 Task: Create Card Donor Stewardship Execution in Board Leadership Coaching to Workspace Human Resources Consulting. Create Card Fashion Review in Board Sales Performance Improvement to Workspace Human Resources Consulting. Create Card Donor Stewardship Performance Review in Board IT Infrastructure Design and Implementation to Workspace Human Resources Consulting
Action: Mouse moved to (855, 464)
Screenshot: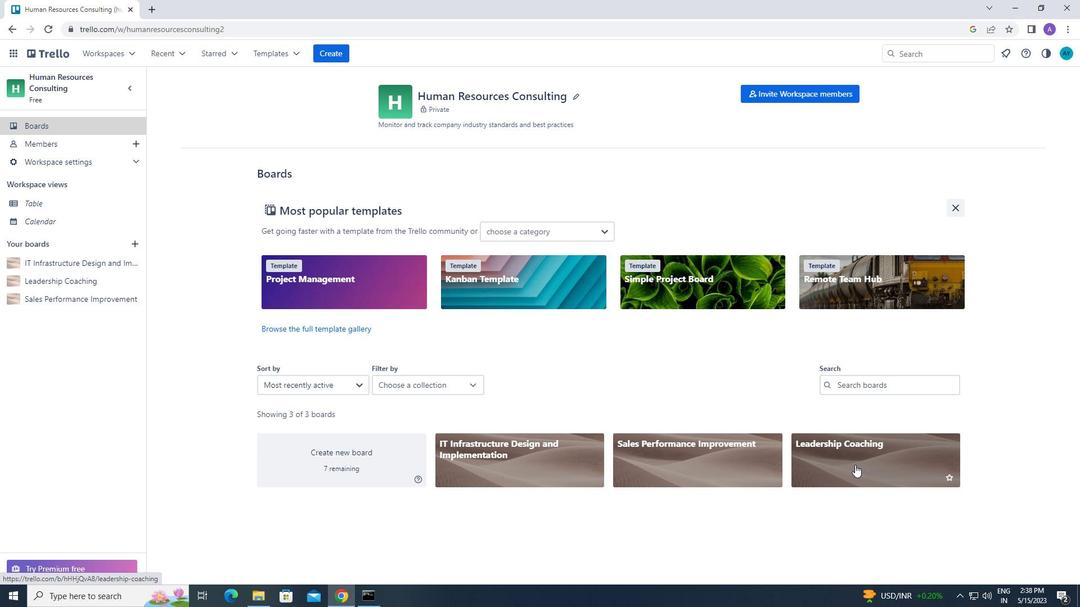 
Action: Mouse pressed left at (855, 464)
Screenshot: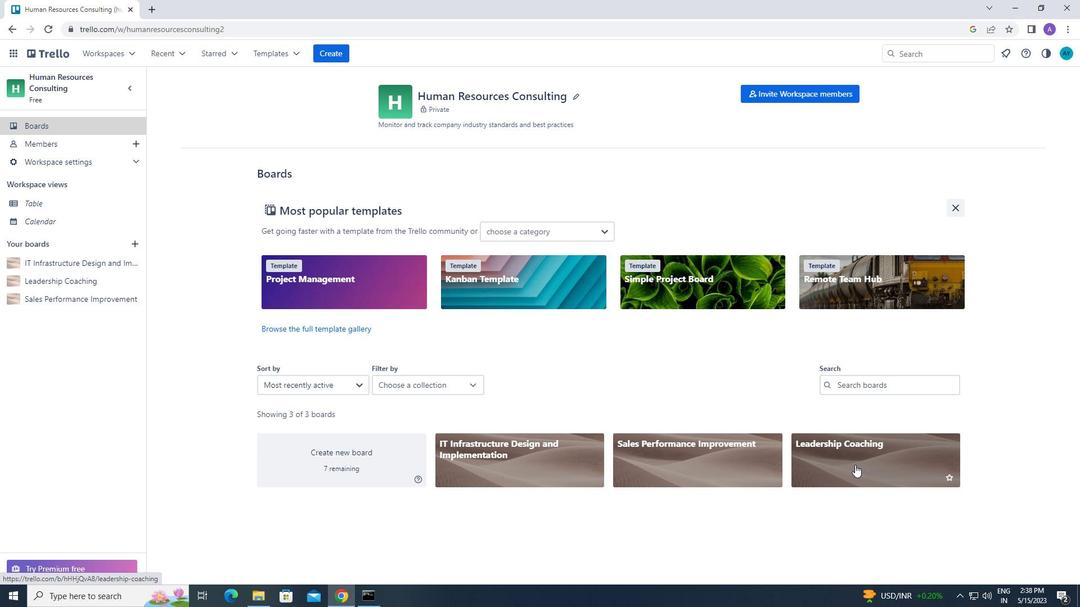 
Action: Mouse moved to (191, 144)
Screenshot: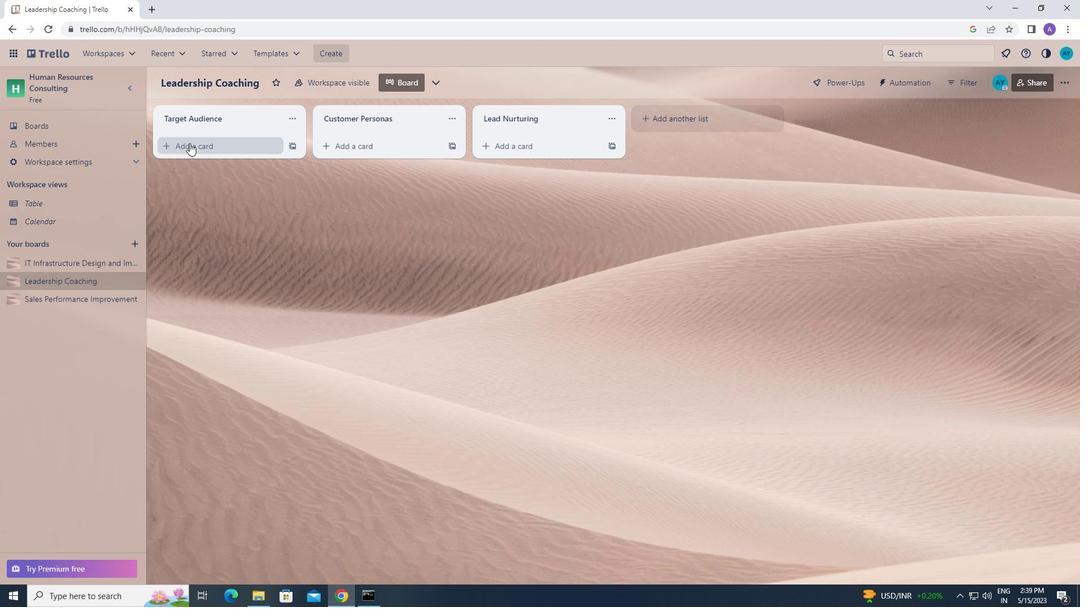 
Action: Mouse pressed left at (191, 144)
Screenshot: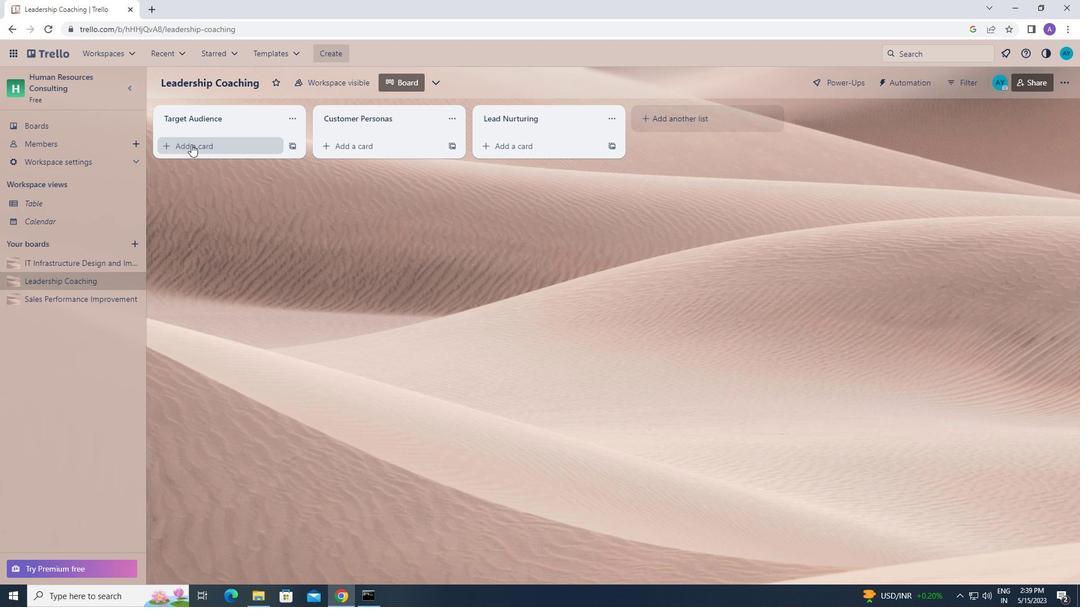 
Action: Mouse moved to (191, 144)
Screenshot: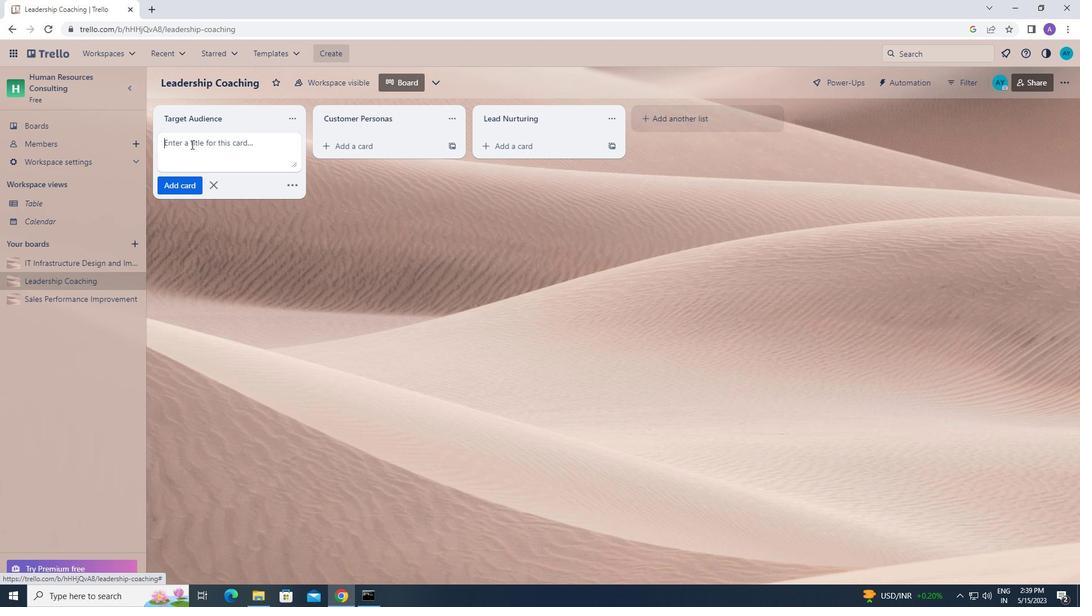 
Action: Mouse pressed left at (191, 144)
Screenshot: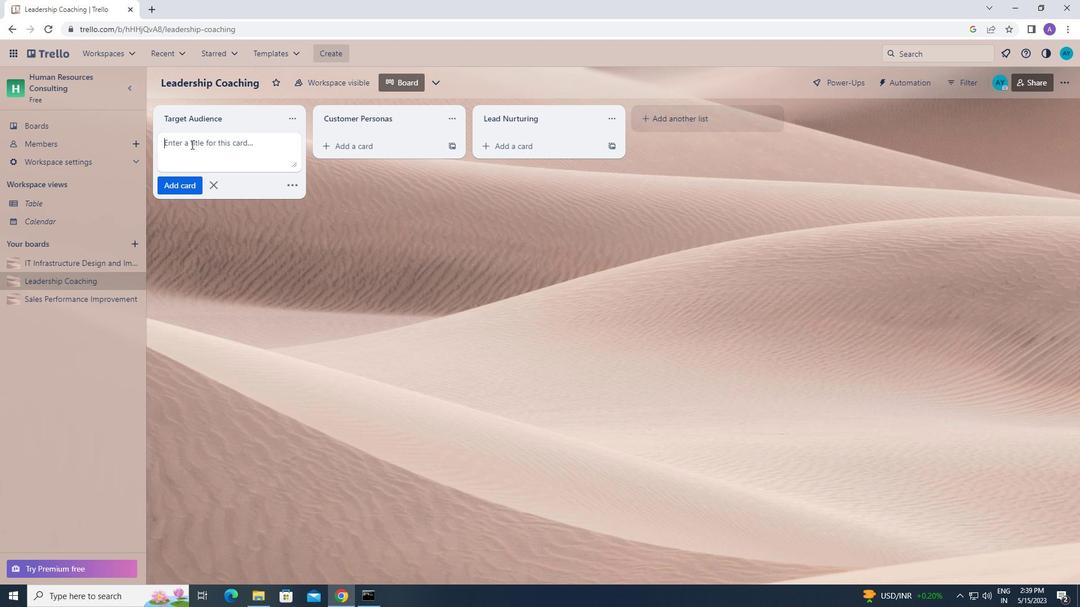 
Action: Key pressed <Key.caps_lock><Key.caps_lock>d<Key.caps_lock>onor<Key.space><Key.caps_lock>s<Key.caps_lock>
Screenshot: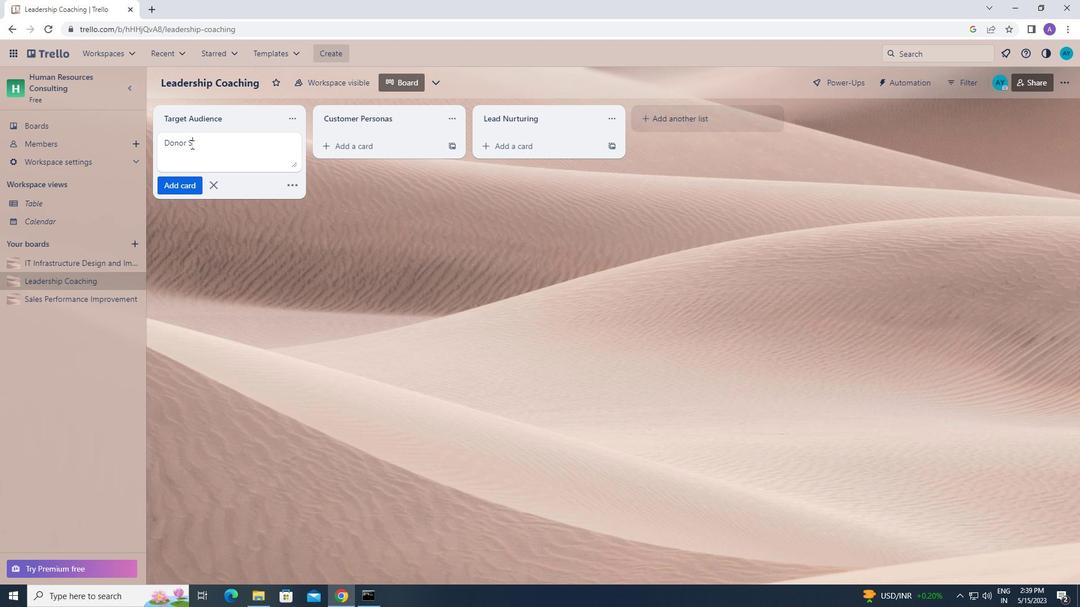 
Action: Mouse moved to (21, 226)
Screenshot: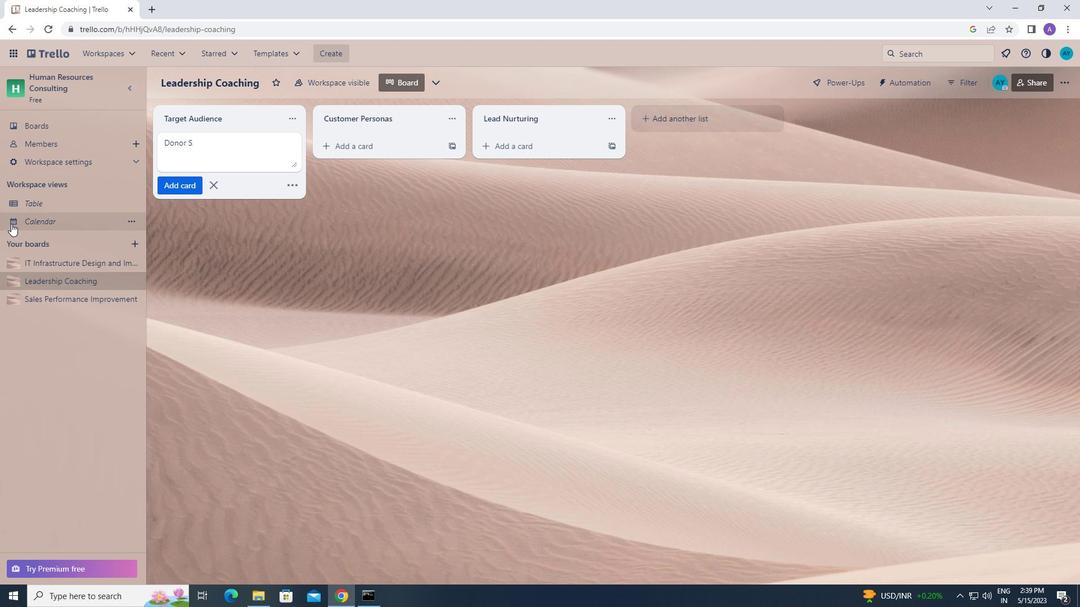 
Action: Key pressed t
Screenshot: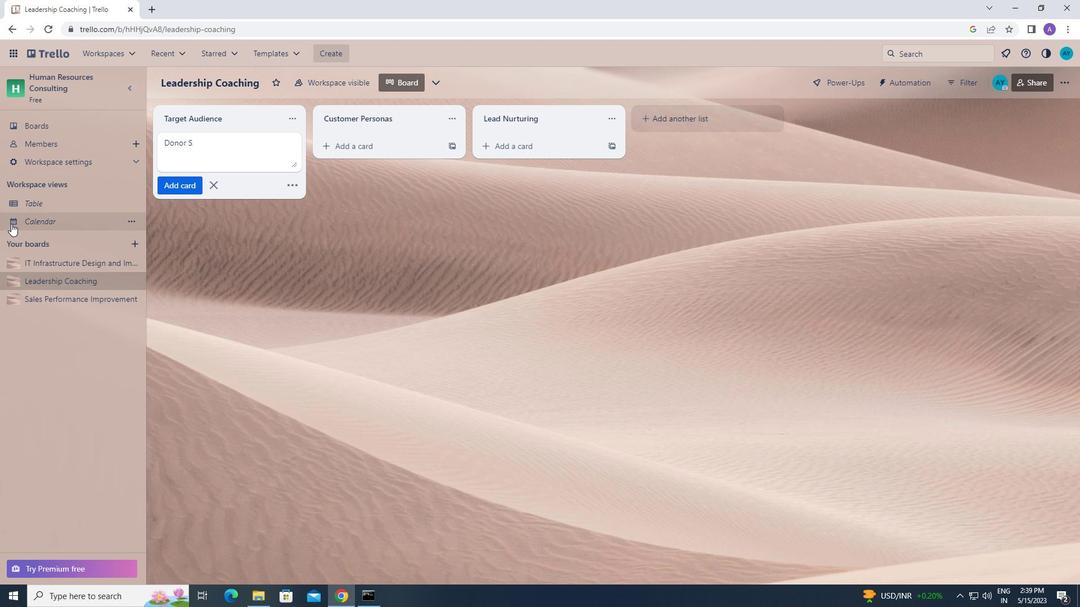 
Action: Mouse moved to (43, 213)
Screenshot: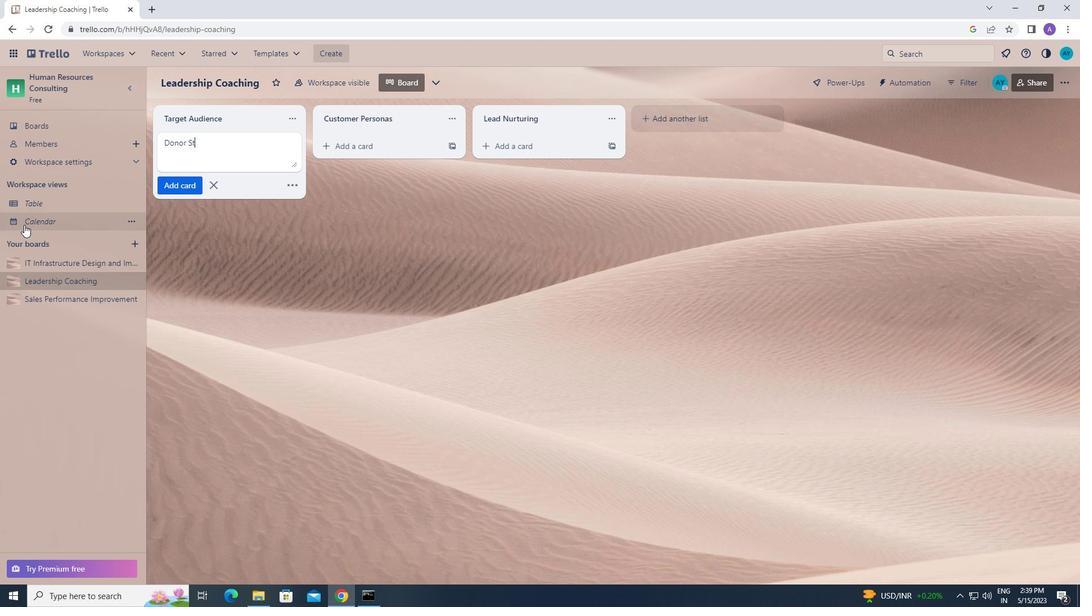 
Action: Key pressed ewardship<Key.space><Key.caps_lock>e<Key.caps_lock>xecution<Key.enter>
Screenshot: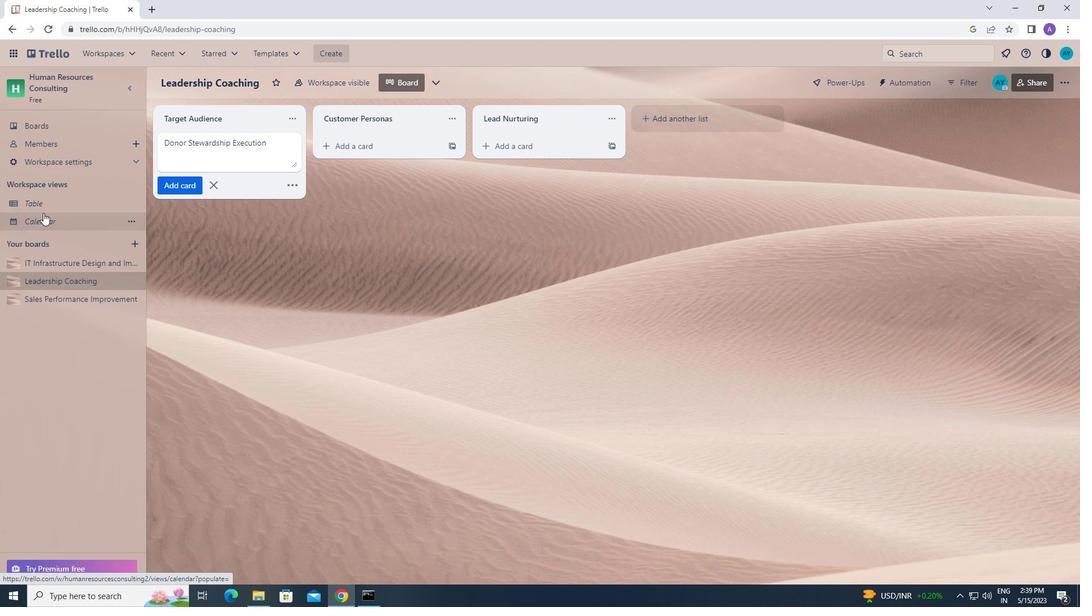 
Action: Mouse moved to (114, 43)
Screenshot: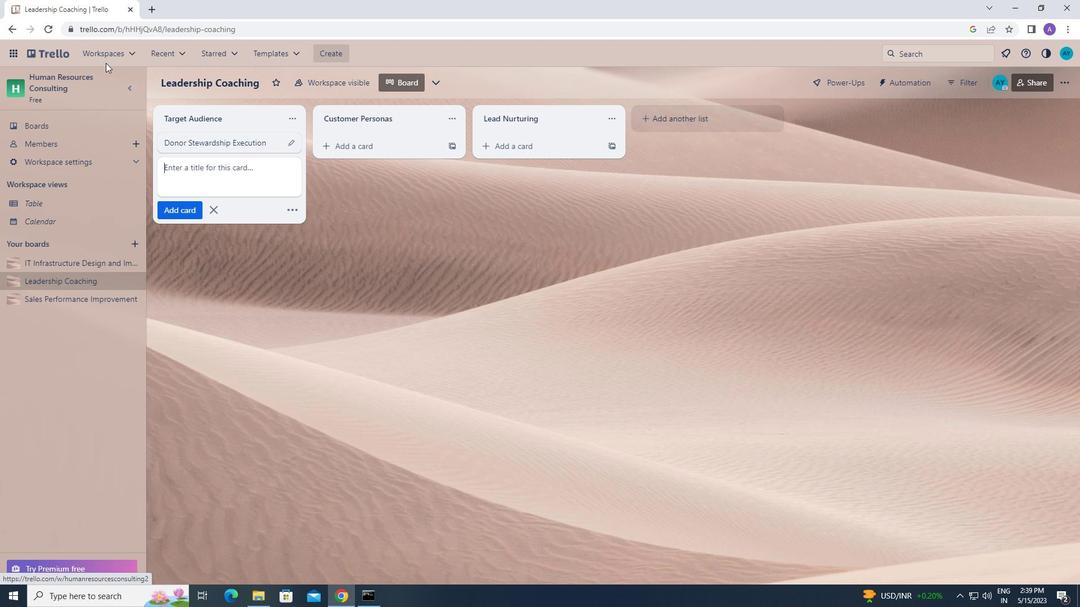 
Action: Mouse pressed left at (114, 43)
Screenshot: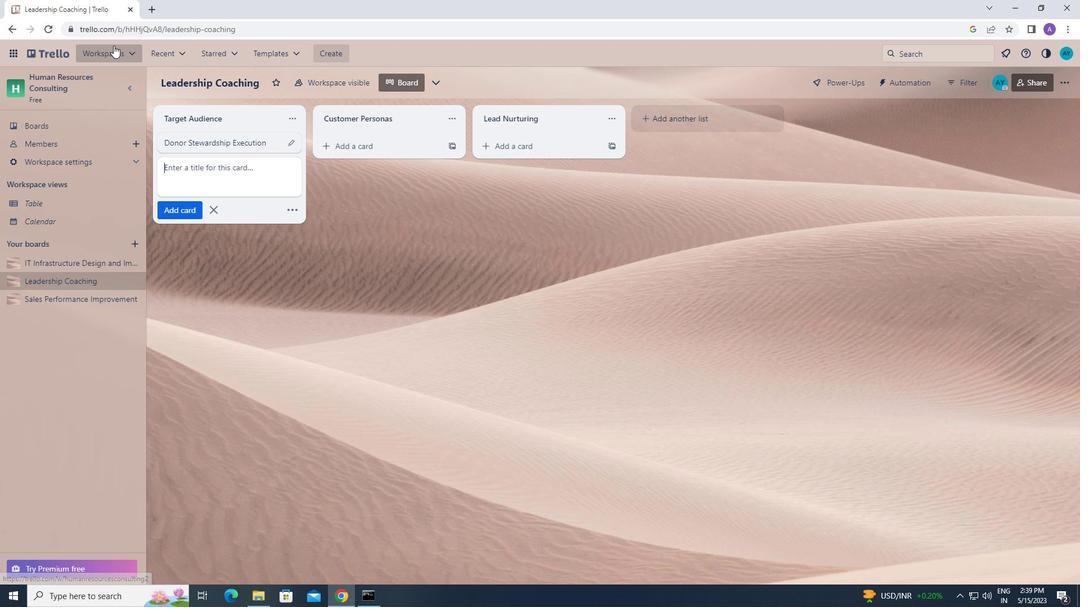 
Action: Mouse moved to (113, 51)
Screenshot: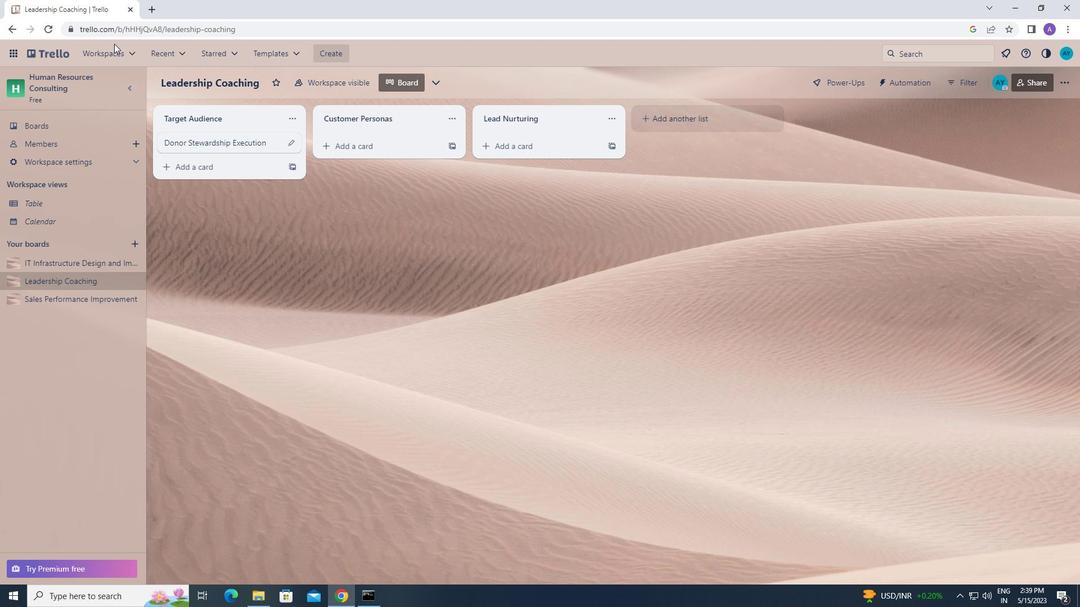 
Action: Mouse pressed left at (113, 51)
Screenshot: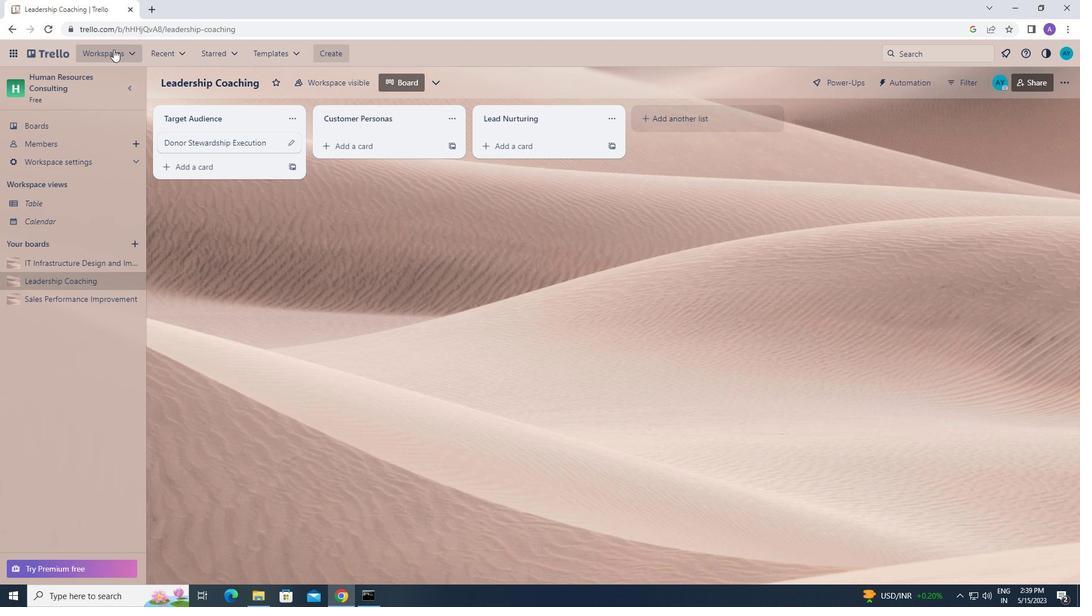 
Action: Mouse moved to (160, 423)
Screenshot: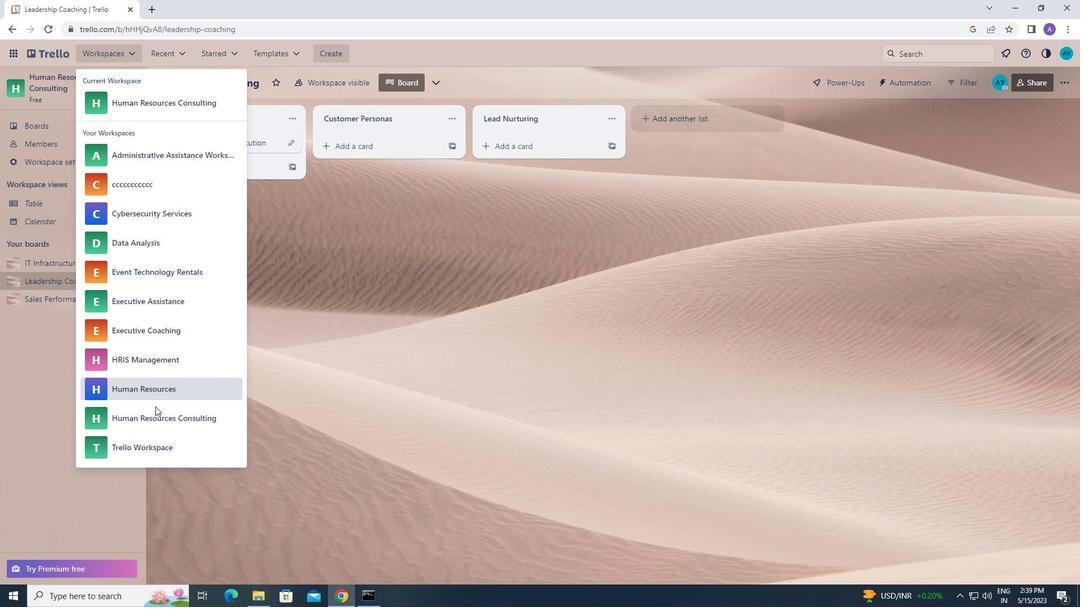 
Action: Mouse pressed left at (160, 423)
Screenshot: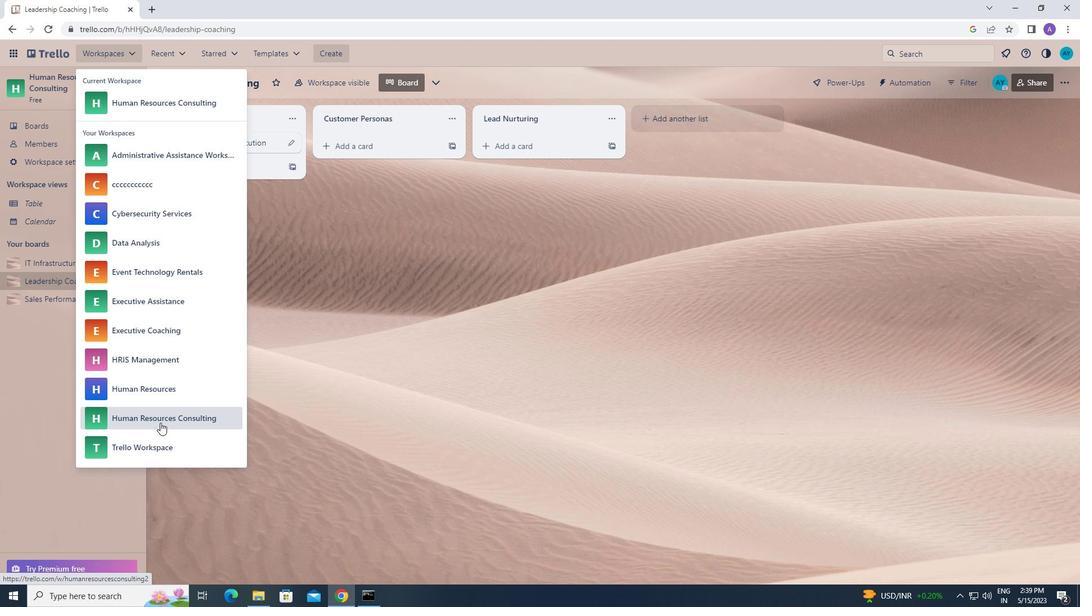 
Action: Mouse moved to (836, 458)
Screenshot: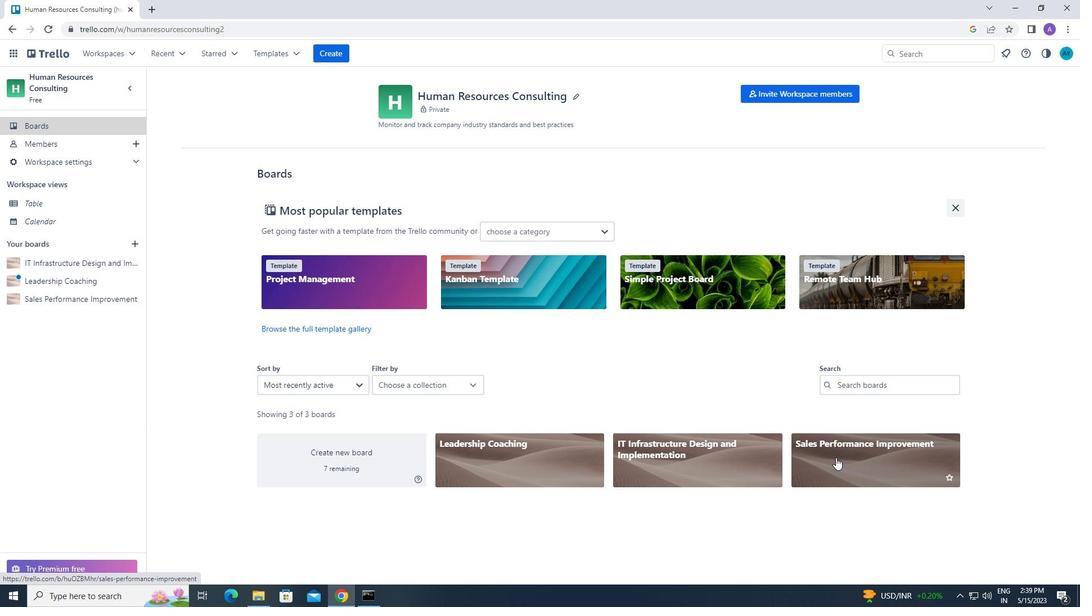 
Action: Mouse pressed left at (836, 458)
Screenshot: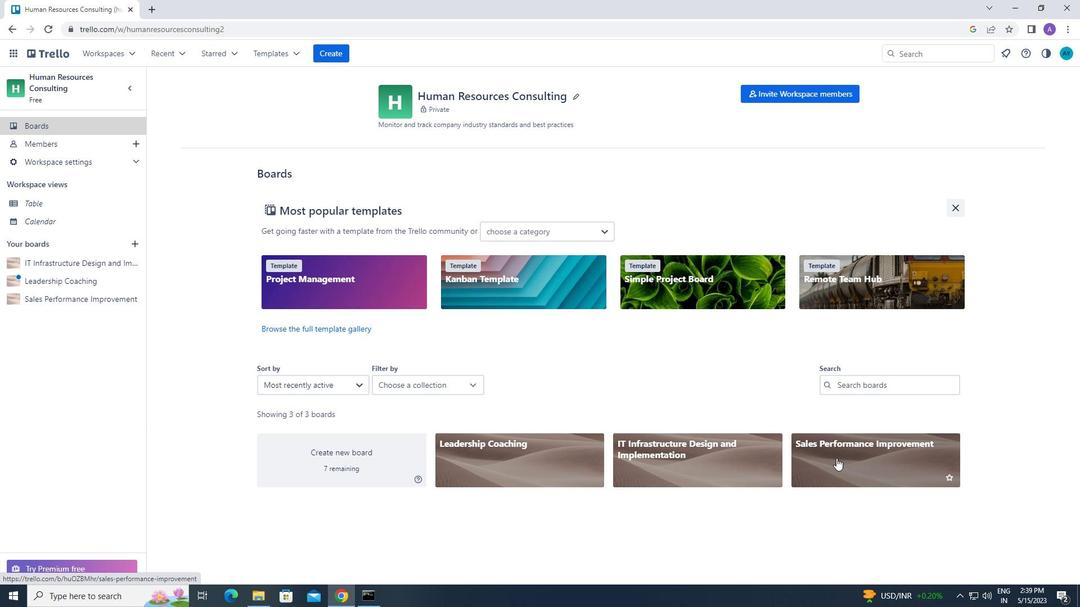 
Action: Mouse moved to (195, 142)
Screenshot: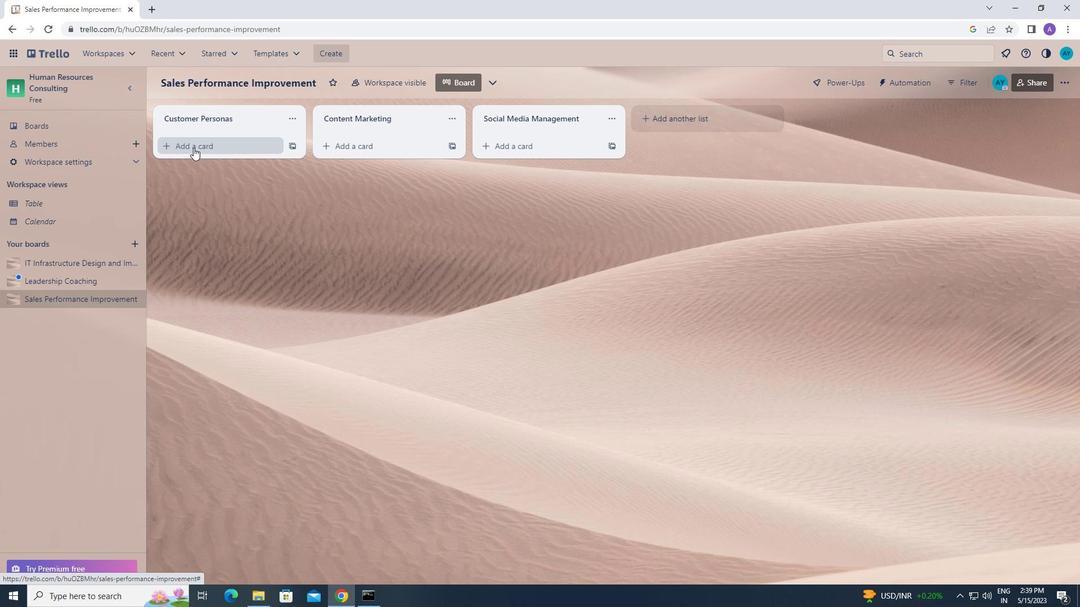 
Action: Mouse pressed left at (195, 142)
Screenshot: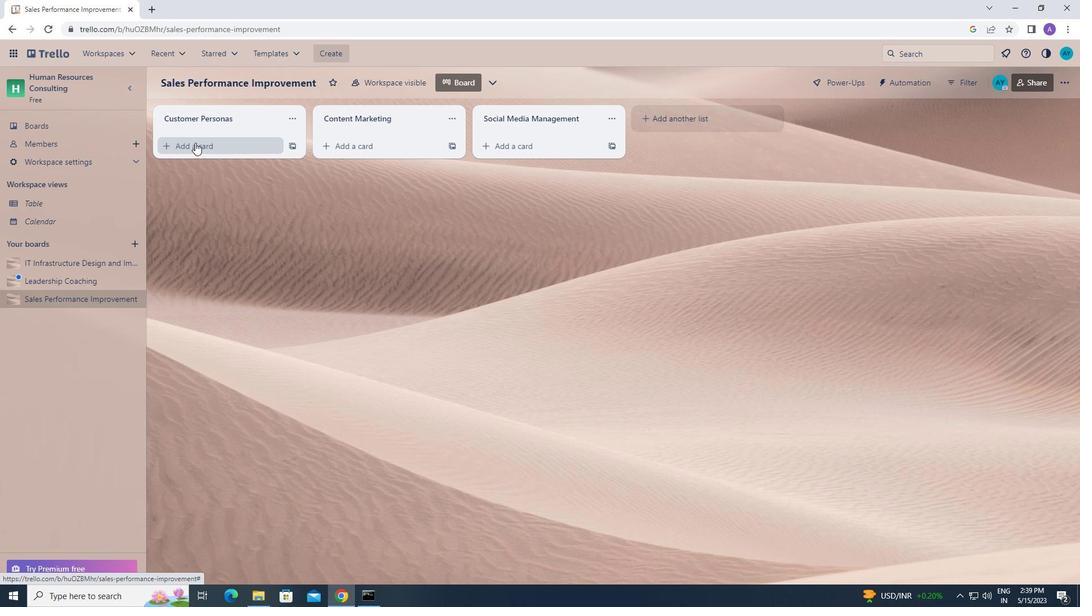 
Action: Mouse moved to (209, 151)
Screenshot: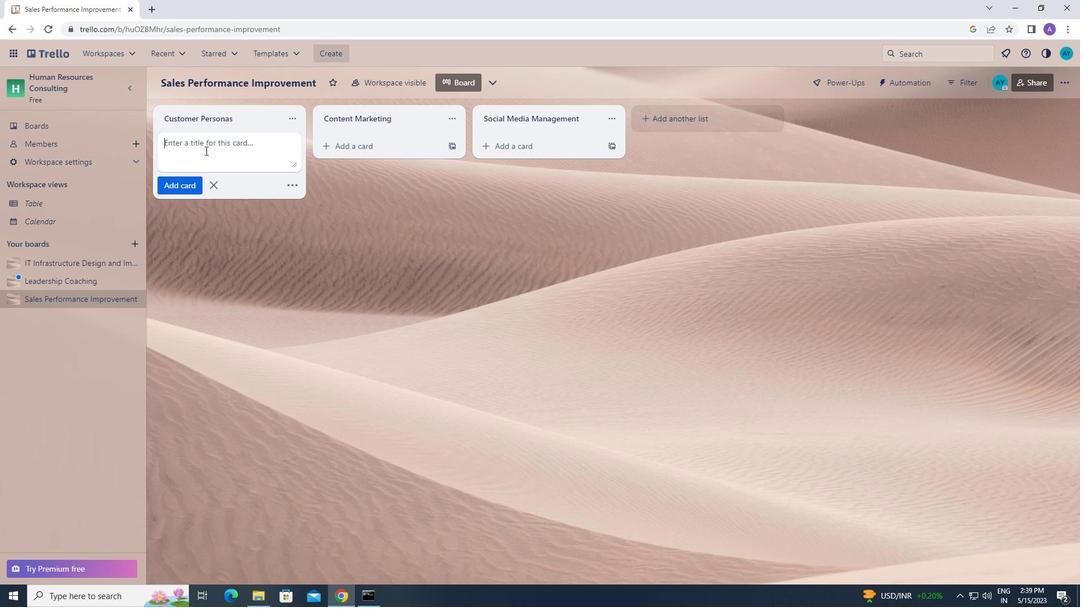 
Action: Key pressed <Key.caps_lock>f<Key.caps_lock>ashion<Key.space><Key.caps_lock>r<Key.caps_lock>eview
Screenshot: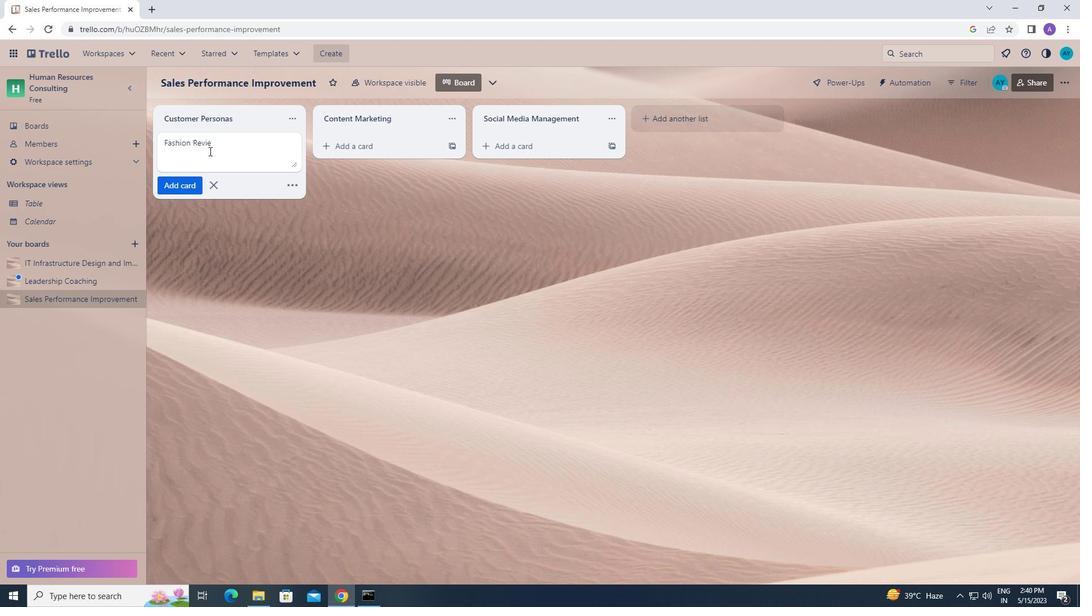 
Action: Mouse moved to (177, 186)
Screenshot: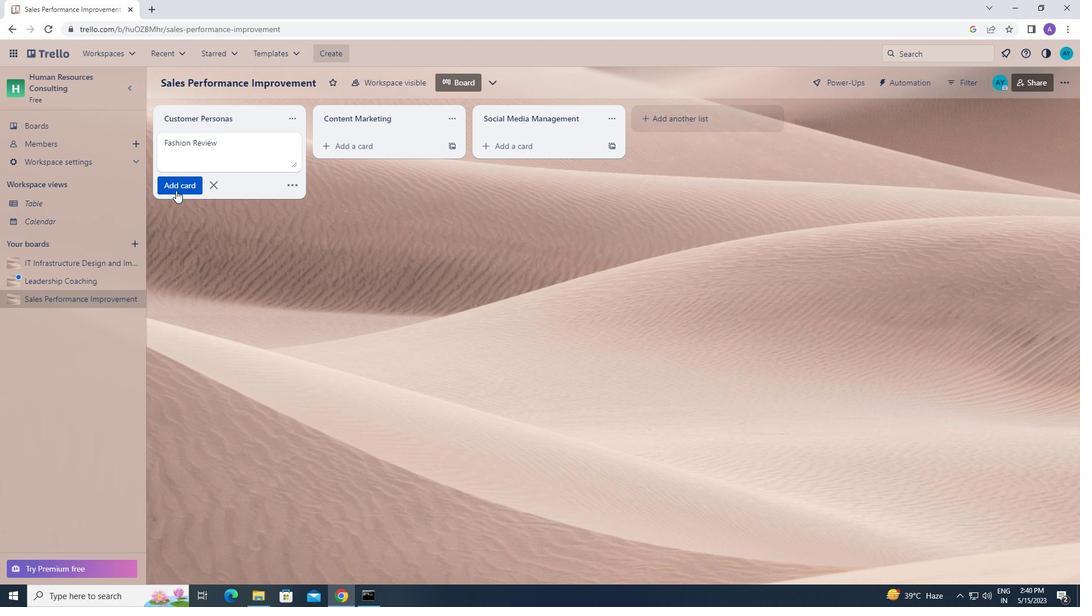 
Action: Mouse pressed left at (177, 186)
Screenshot: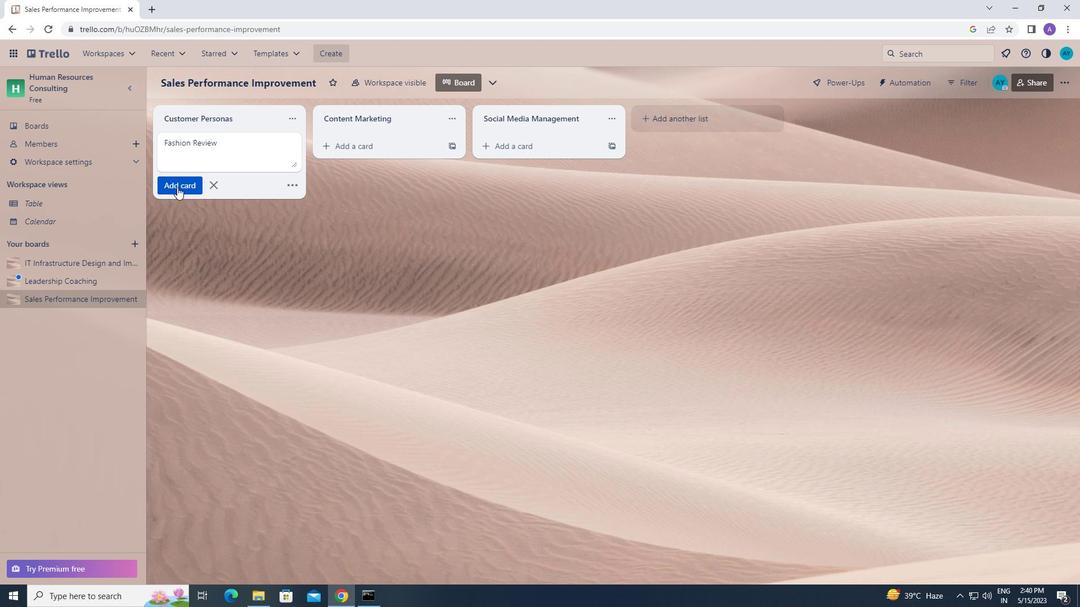 
Action: Mouse moved to (106, 47)
Screenshot: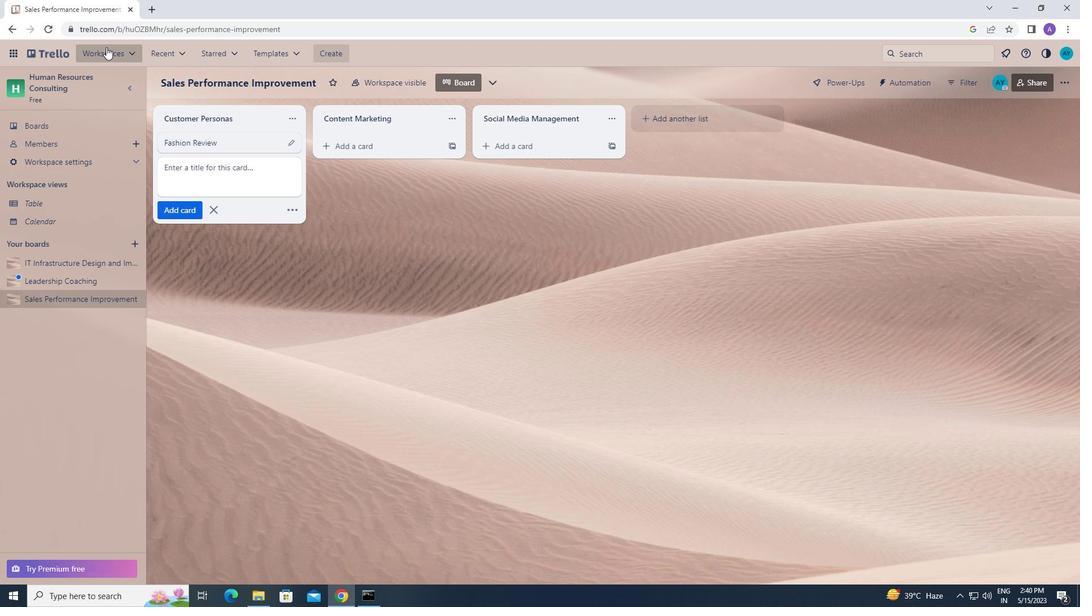 
Action: Mouse pressed left at (106, 47)
Screenshot: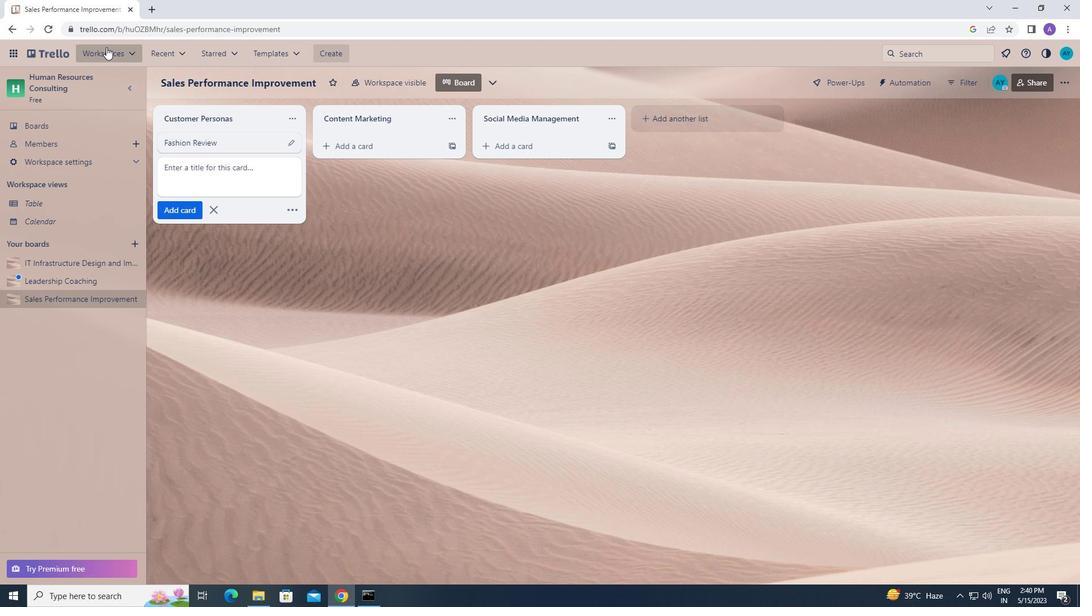 
Action: Mouse moved to (141, 420)
Screenshot: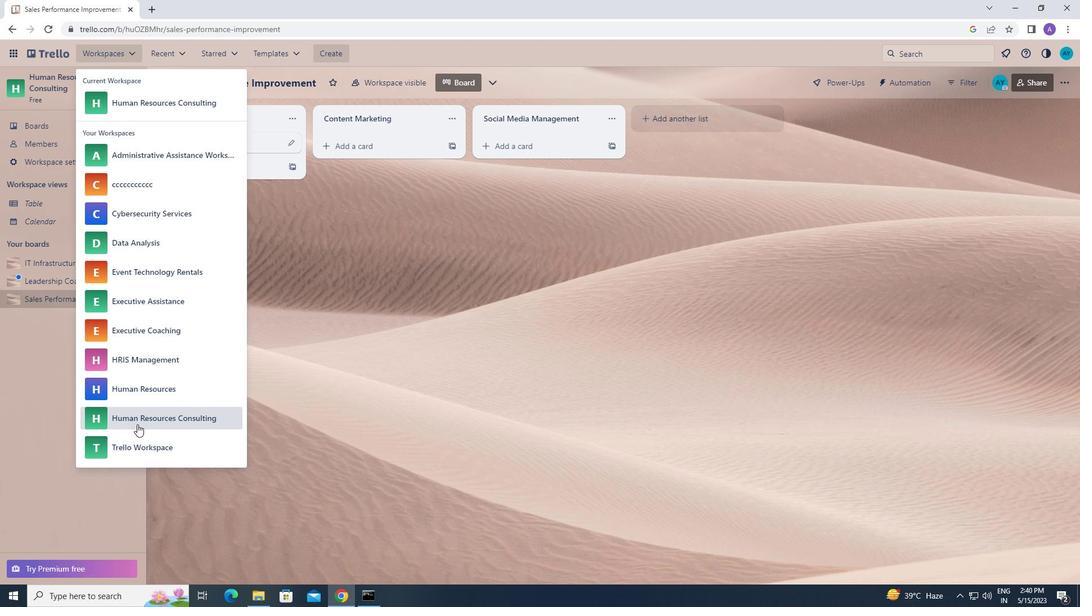 
Action: Mouse pressed left at (141, 420)
Screenshot: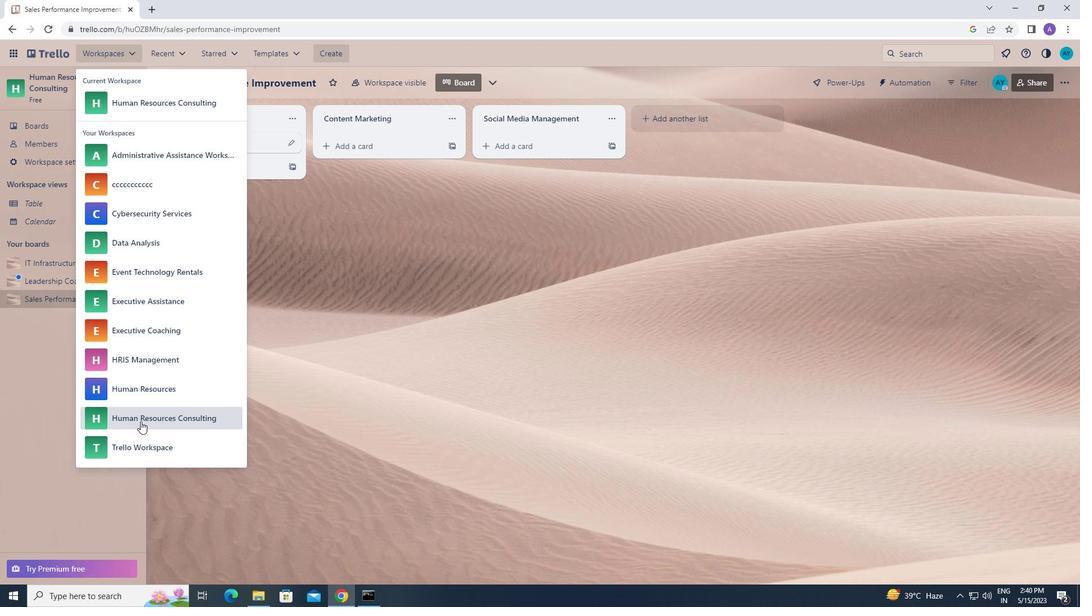 
Action: Mouse moved to (816, 447)
Screenshot: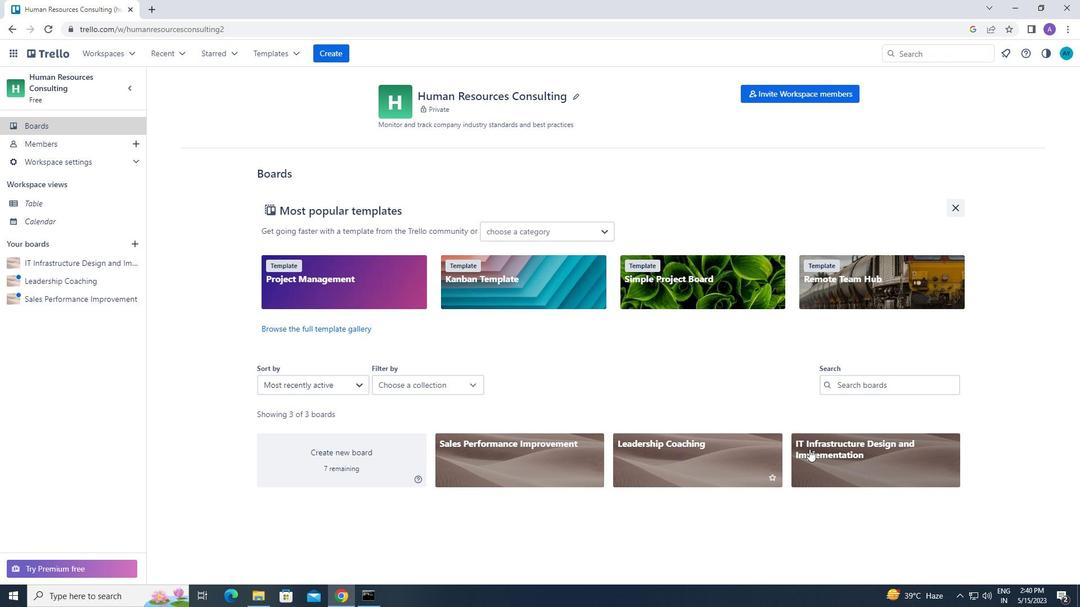 
Action: Mouse pressed left at (816, 447)
Screenshot: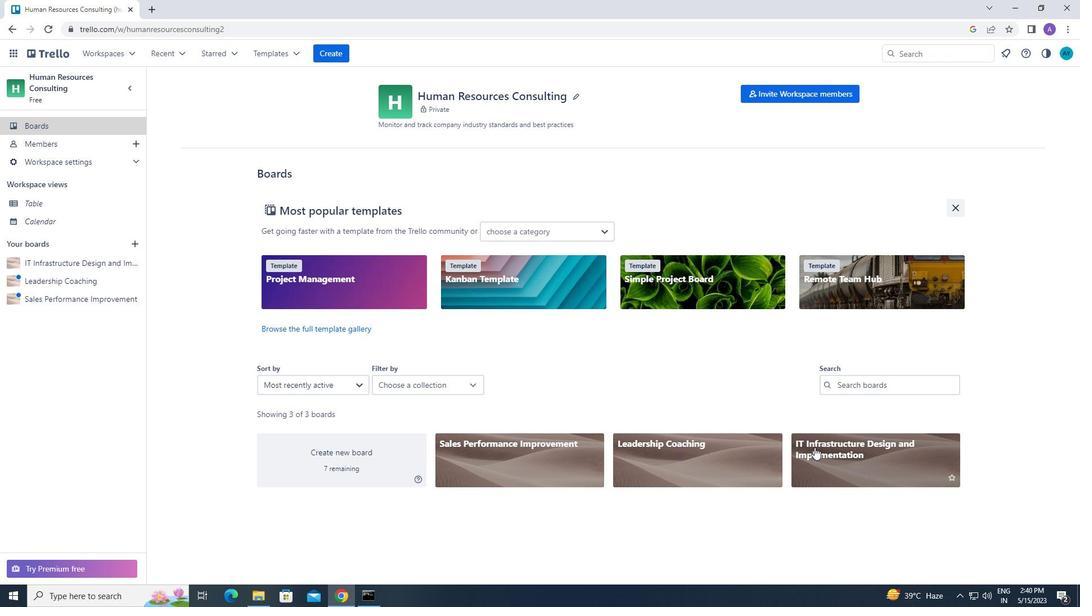 
Action: Mouse moved to (186, 143)
Screenshot: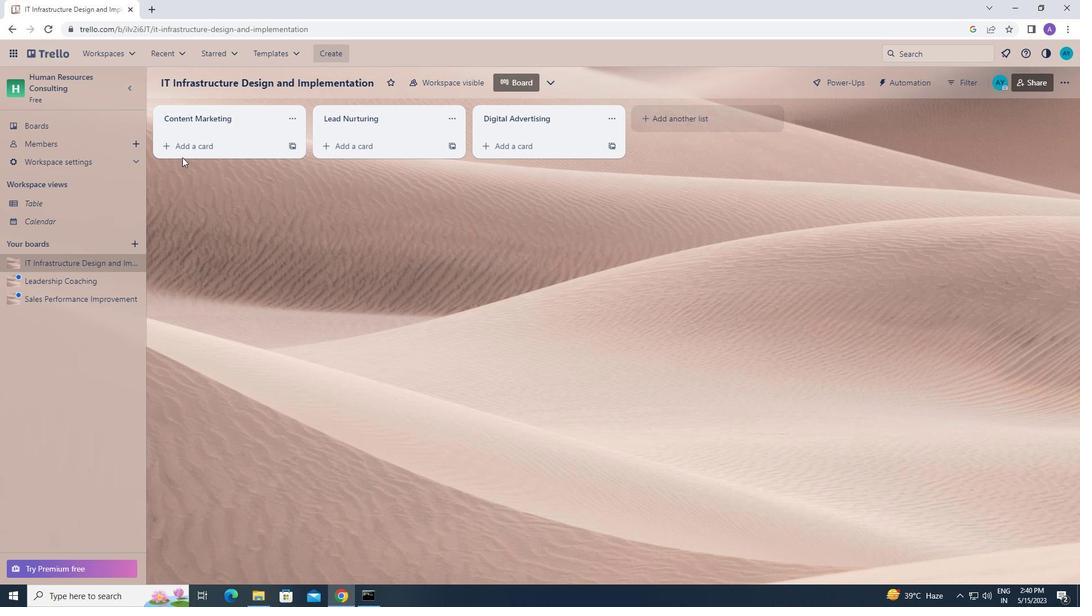 
Action: Mouse pressed left at (186, 143)
Screenshot: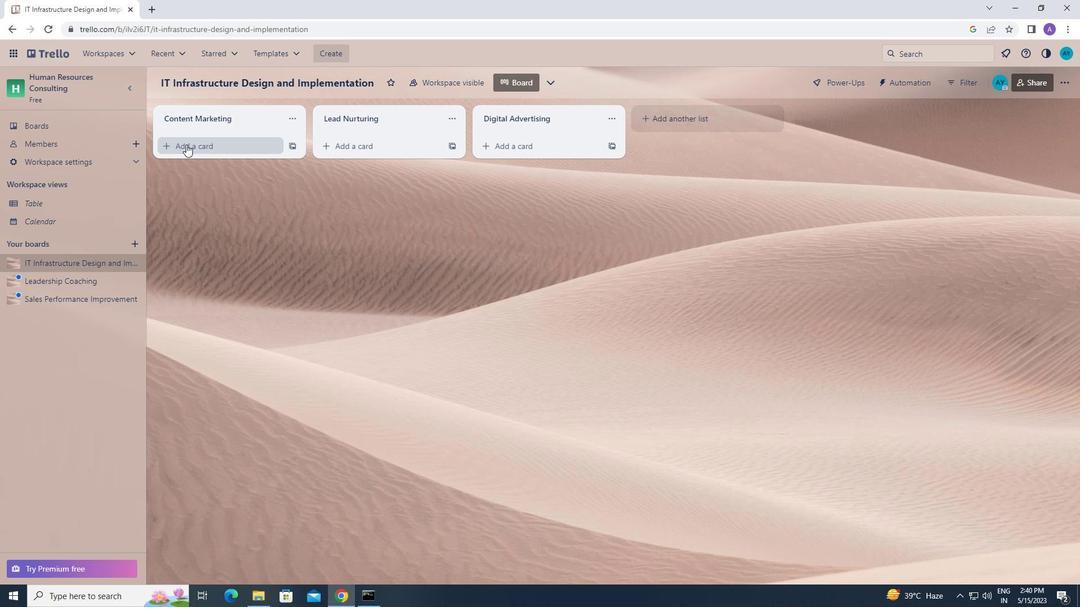 
Action: Mouse moved to (203, 150)
Screenshot: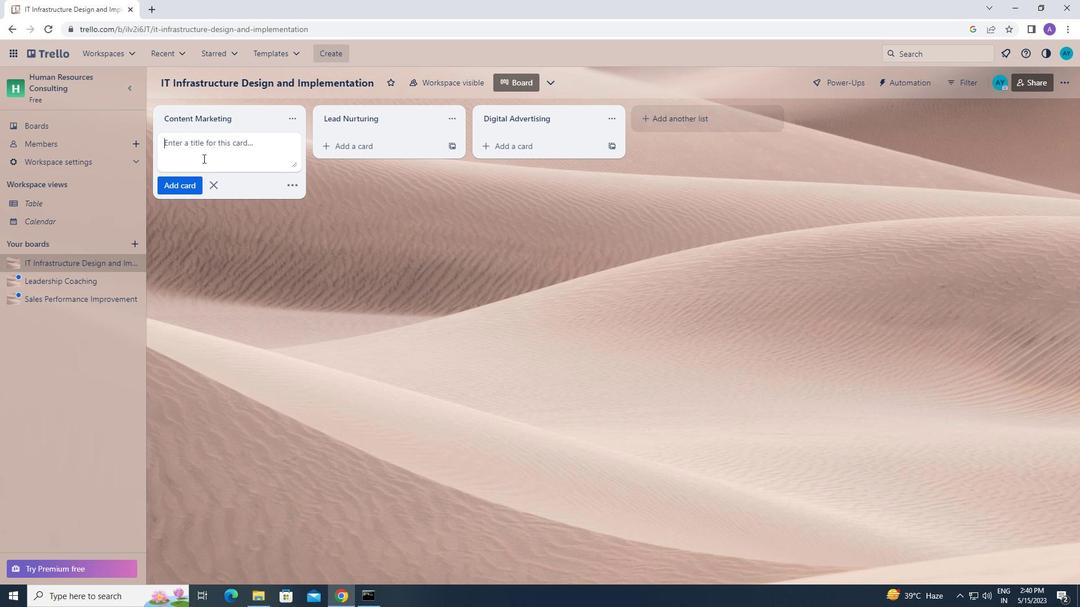 
Action: Mouse pressed left at (203, 150)
Screenshot: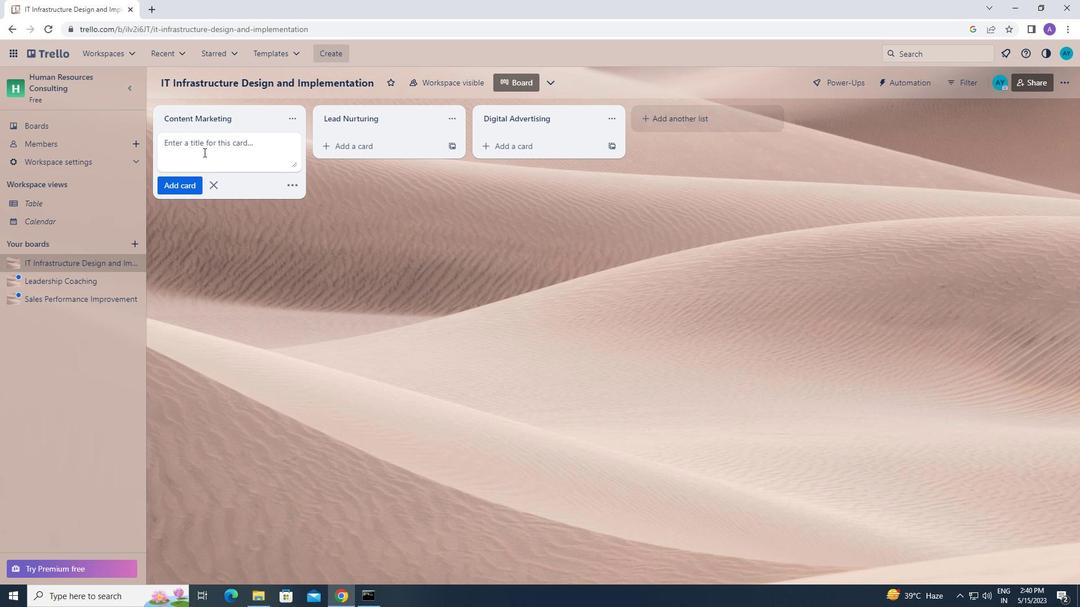 
Action: Key pressed <Key.caps_lock>d<Key.caps_lock>onor<Key.space><Key.caps_lock>s<Key.caps_lock>te
Screenshot: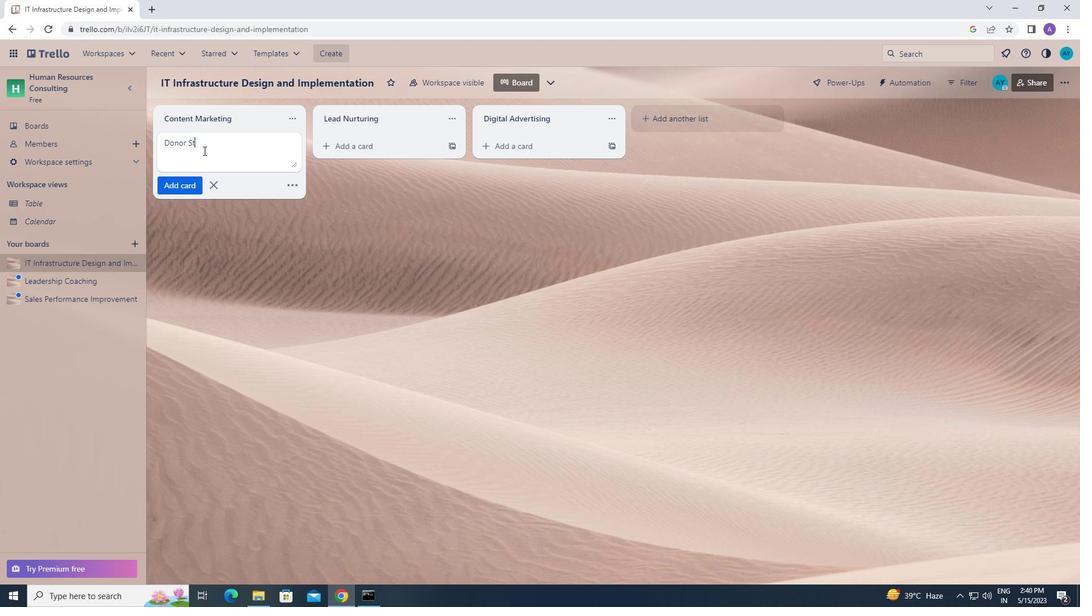 
Action: Mouse moved to (182, 230)
Screenshot: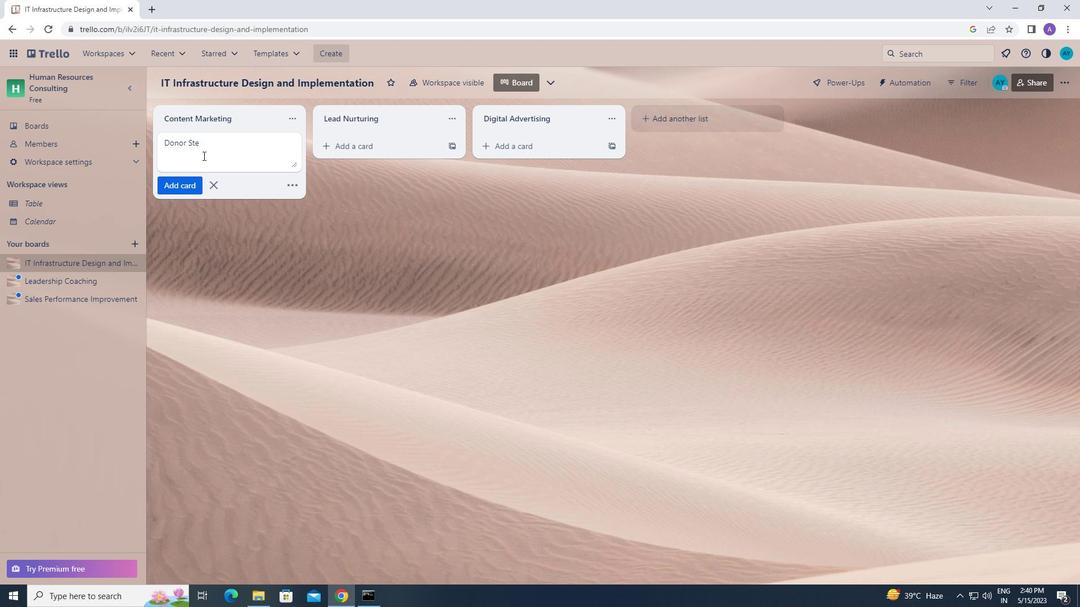 
Action: Key pressed wardship<Key.space><Key.caps_lock>p<Key.caps_lock>erformance<Key.space><Key.caps_lock>r<Key.caps_lock>eview<Key.enter>
Screenshot: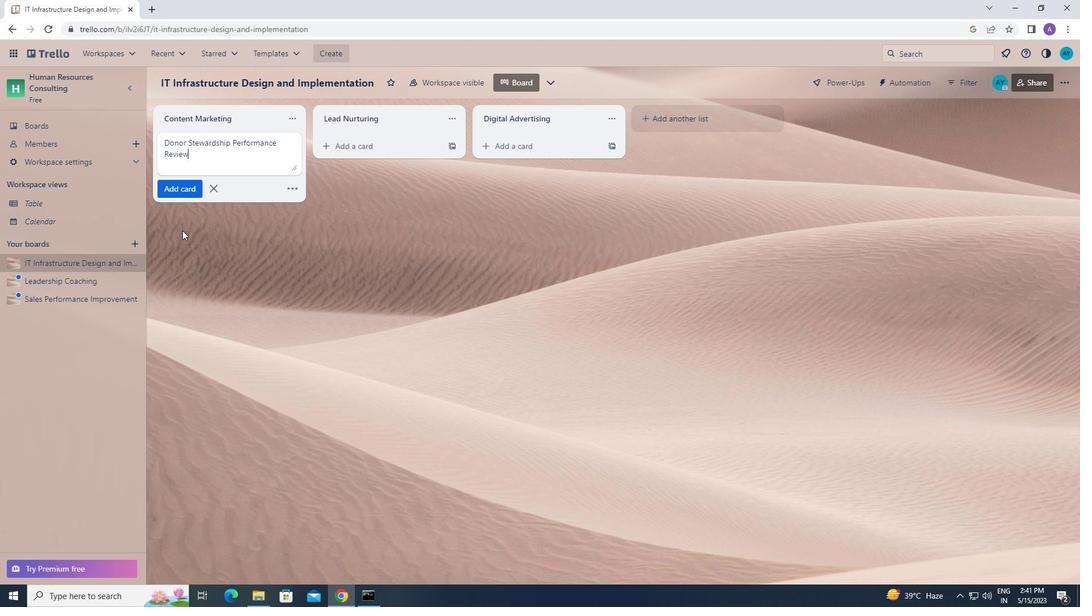 
Action: Mouse moved to (207, 346)
Screenshot: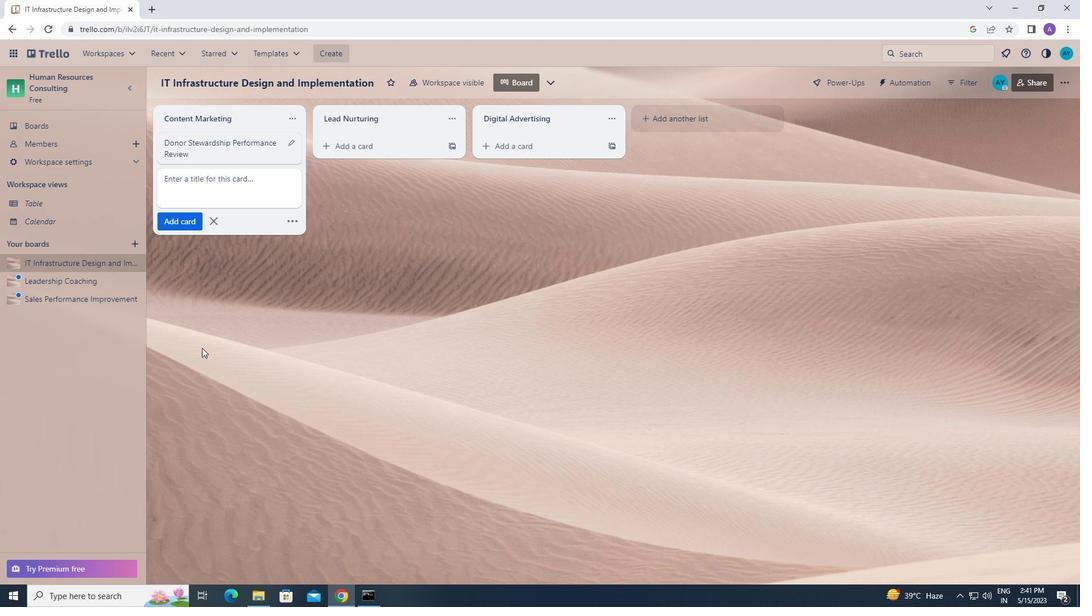 
